 Task: For heading Arial with bold.  font size for heading22,  'Change the font style of data to'Arial Narrow.  and font size to 14,  Change the alignment of both headline & data to Align middle.  In the sheet  auditingSalesByCategory
Action: Mouse moved to (29, 97)
Screenshot: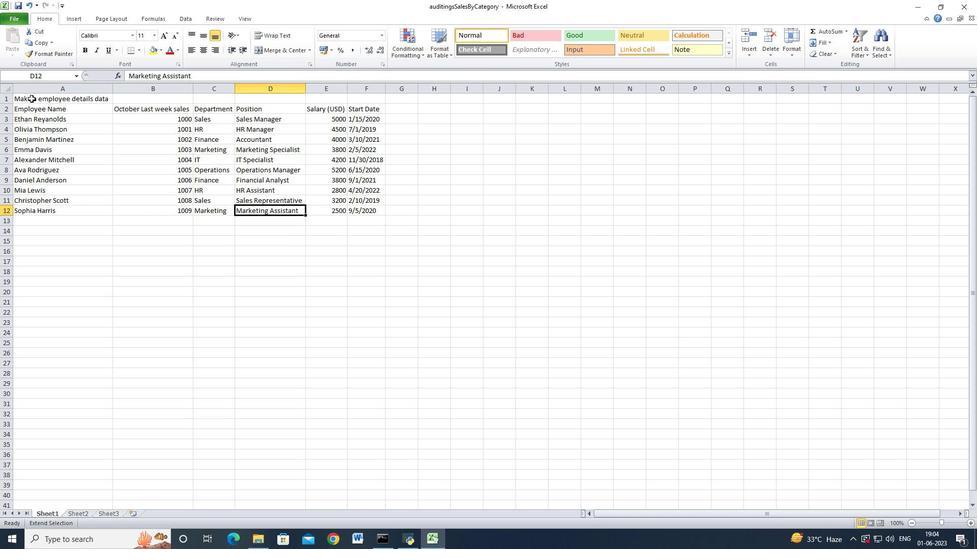 
Action: Mouse pressed left at (29, 97)
Screenshot: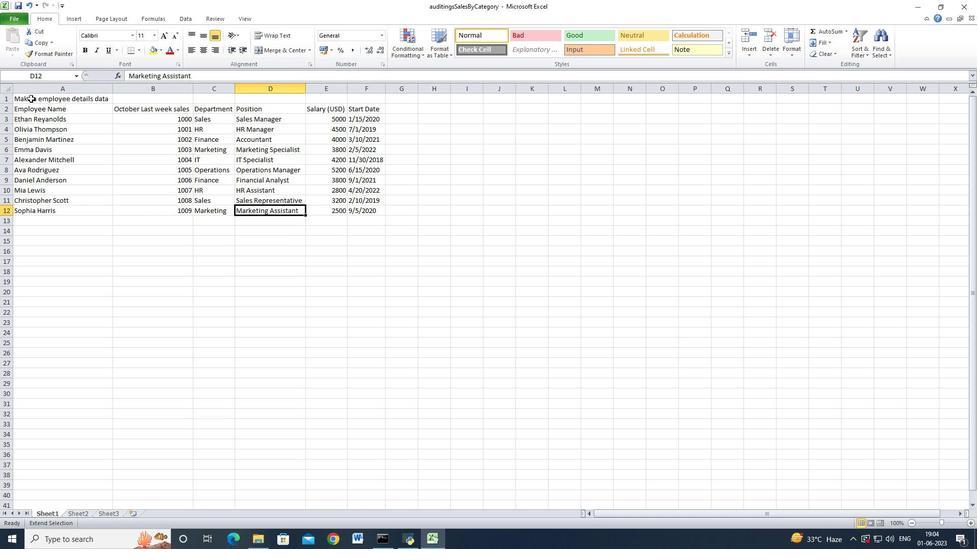 
Action: Mouse moved to (74, 96)
Screenshot: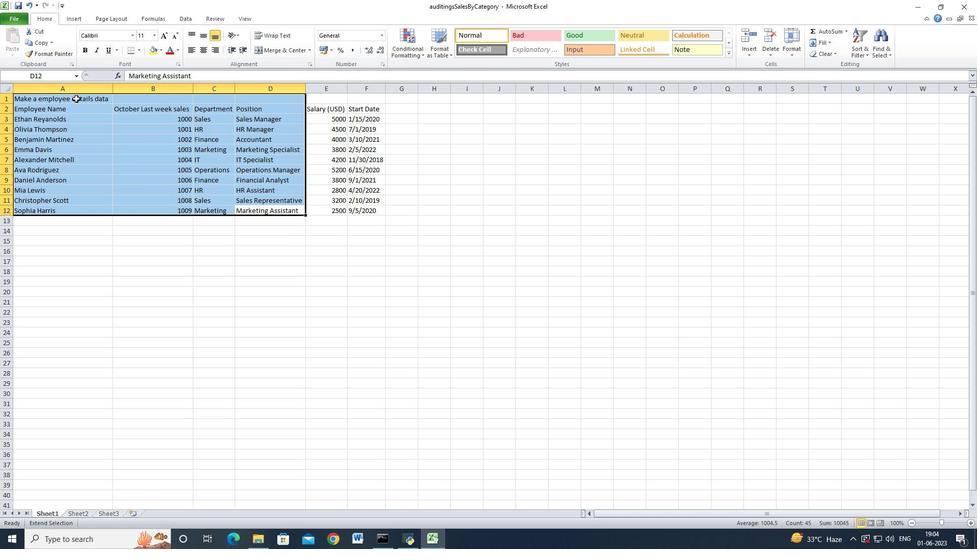 
Action: Mouse pressed left at (74, 96)
Screenshot: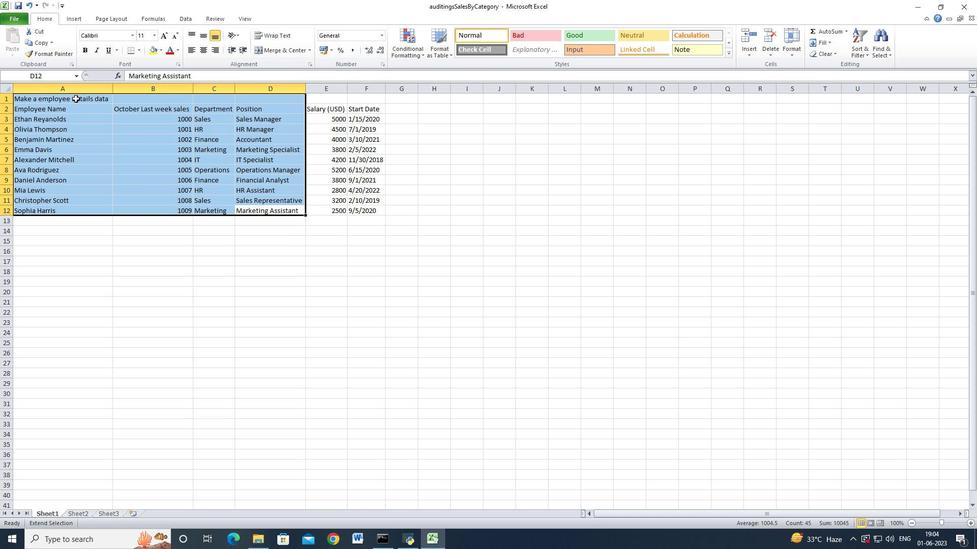 
Action: Mouse moved to (70, 107)
Screenshot: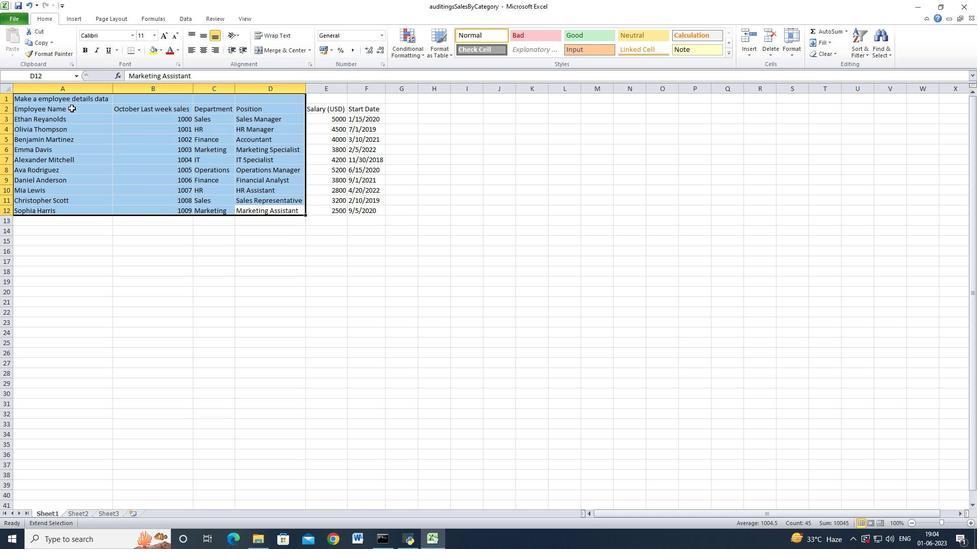 
Action: Mouse pressed left at (70, 107)
Screenshot: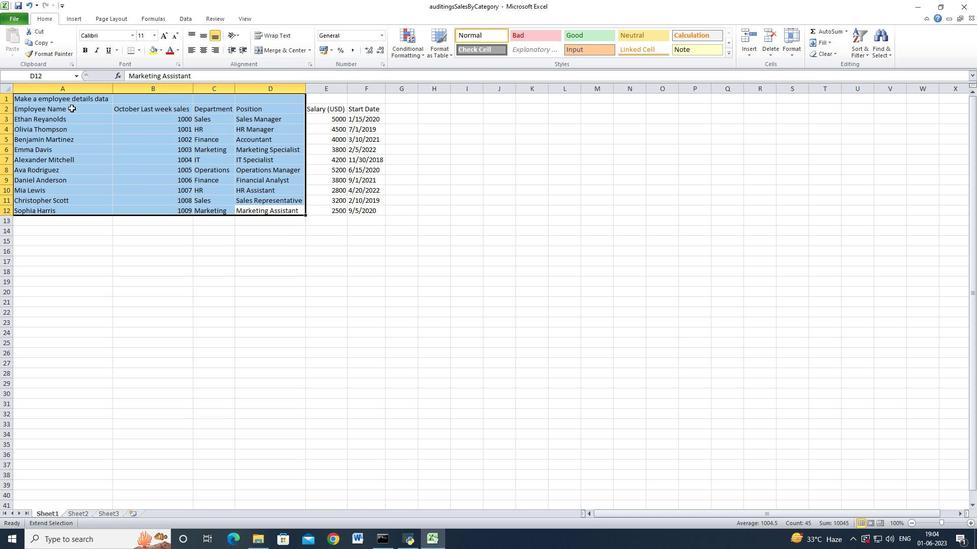 
Action: Mouse moved to (47, 96)
Screenshot: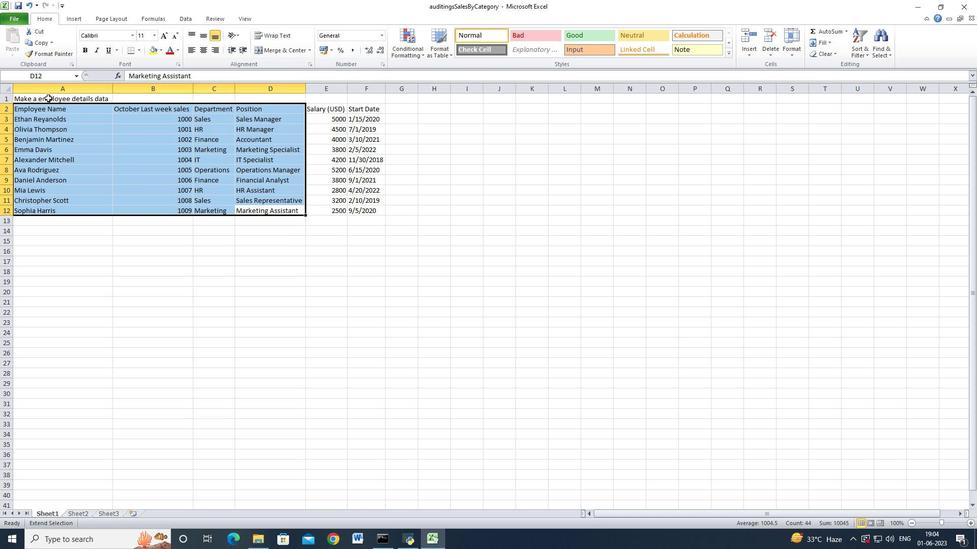 
Action: Mouse pressed left at (47, 96)
Screenshot: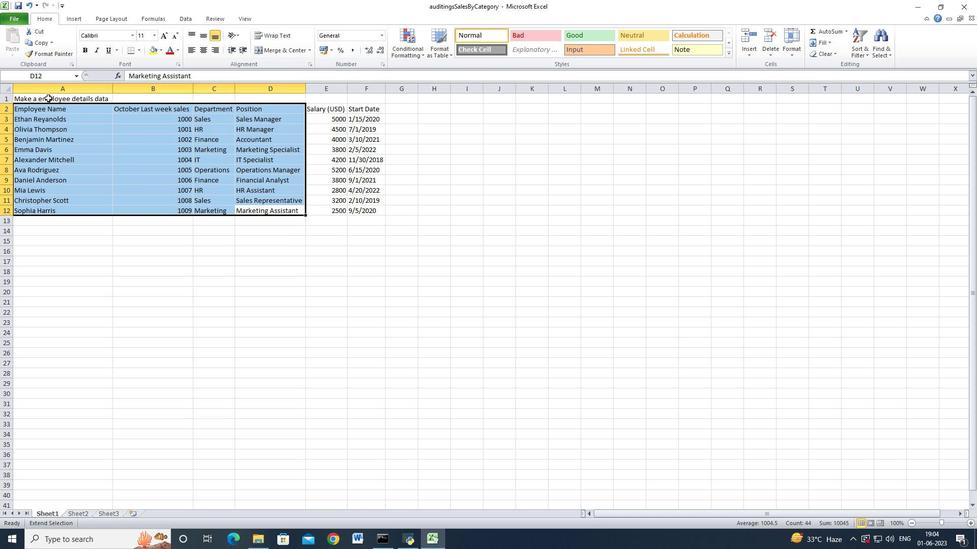 
Action: Mouse moved to (64, 123)
Screenshot: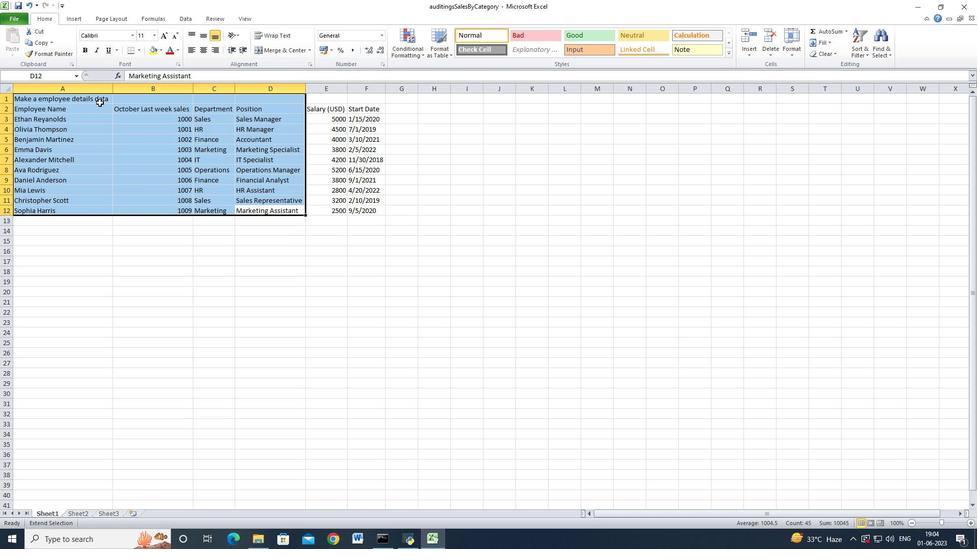 
Action: Mouse pressed left at (64, 123)
Screenshot: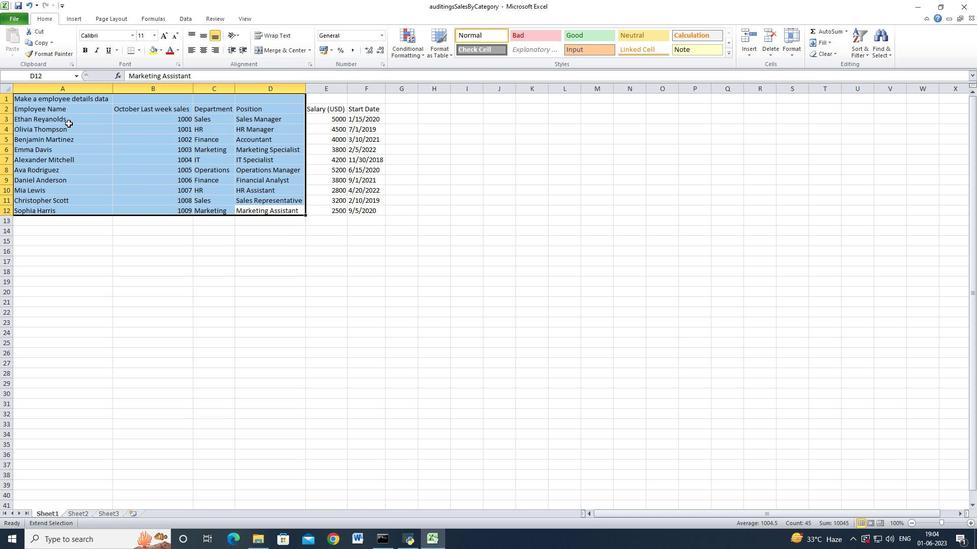
Action: Mouse moved to (53, 112)
Screenshot: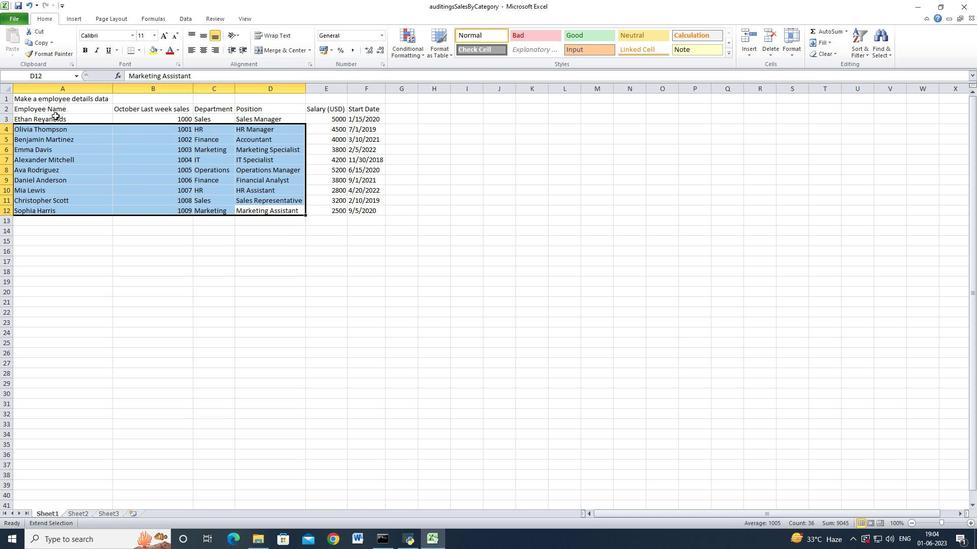 
Action: Key pressed <Key.esc>
Screenshot: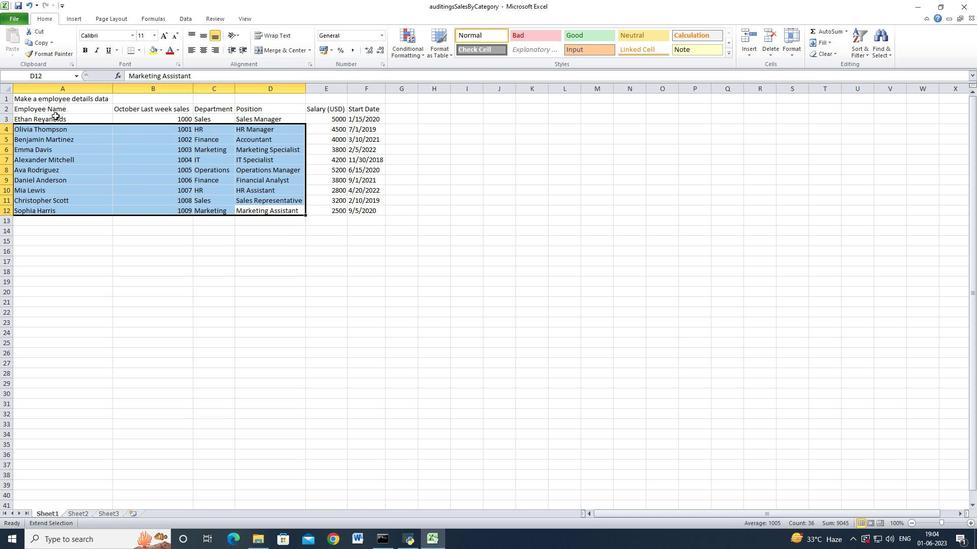 
Action: Mouse moved to (65, 106)
Screenshot: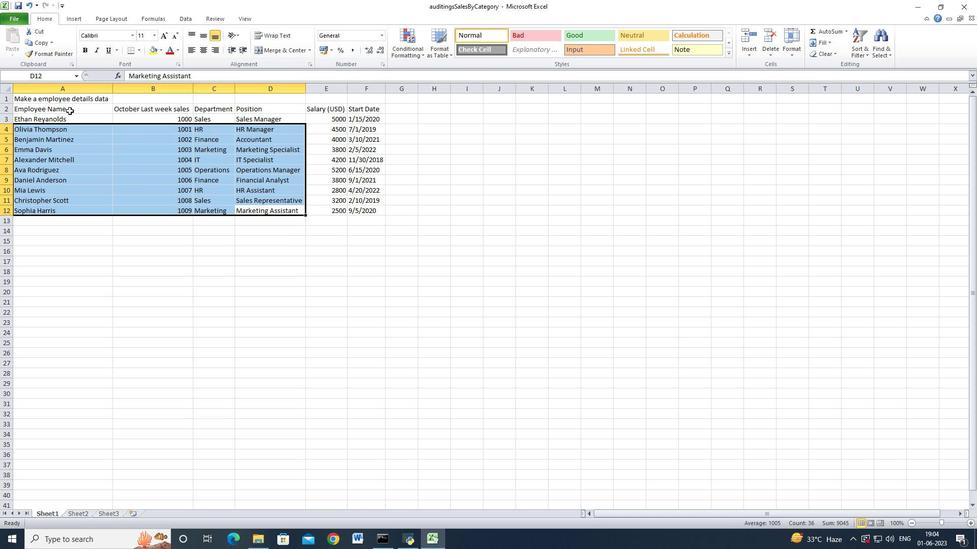 
Action: Mouse pressed left at (65, 106)
Screenshot: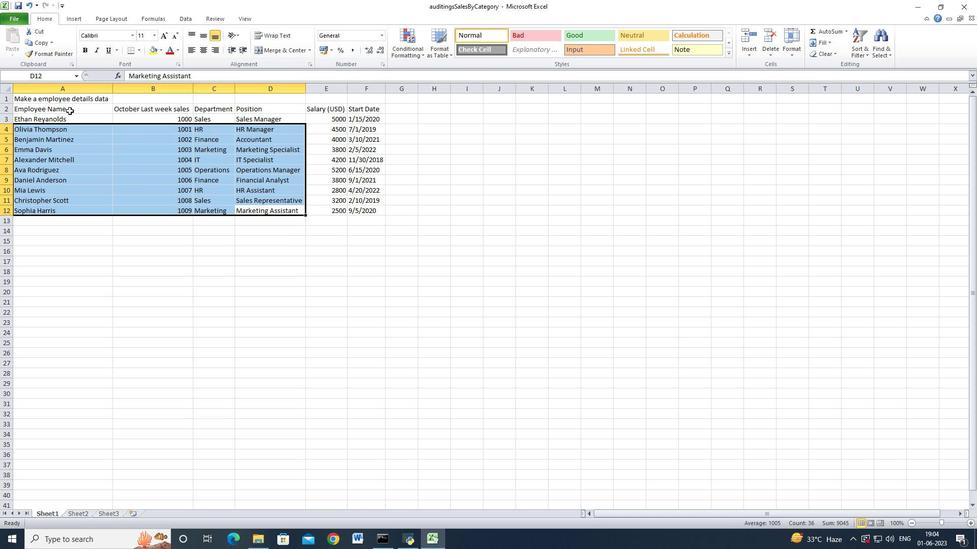 
Action: Mouse moved to (41, 97)
Screenshot: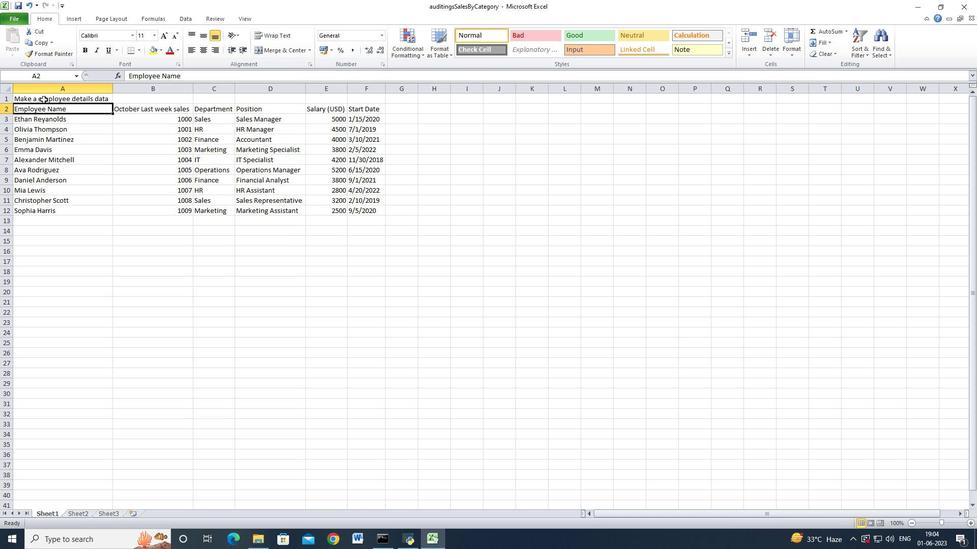 
Action: Mouse pressed left at (41, 97)
Screenshot: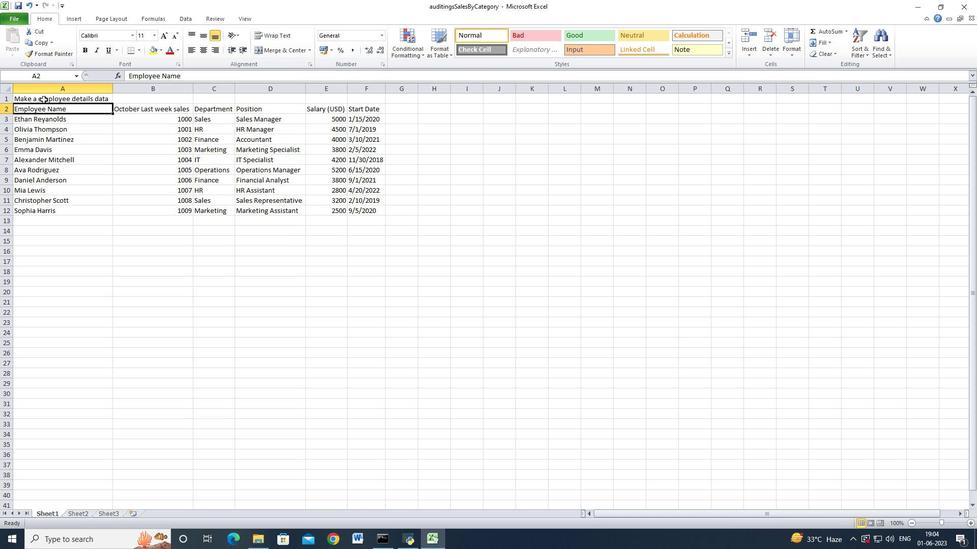 
Action: Mouse moved to (256, 48)
Screenshot: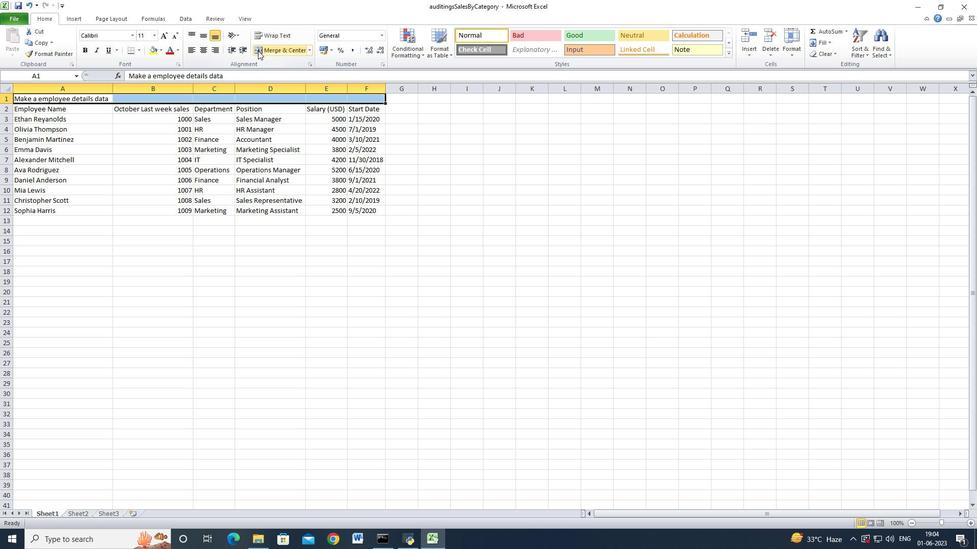 
Action: Mouse pressed left at (256, 48)
Screenshot: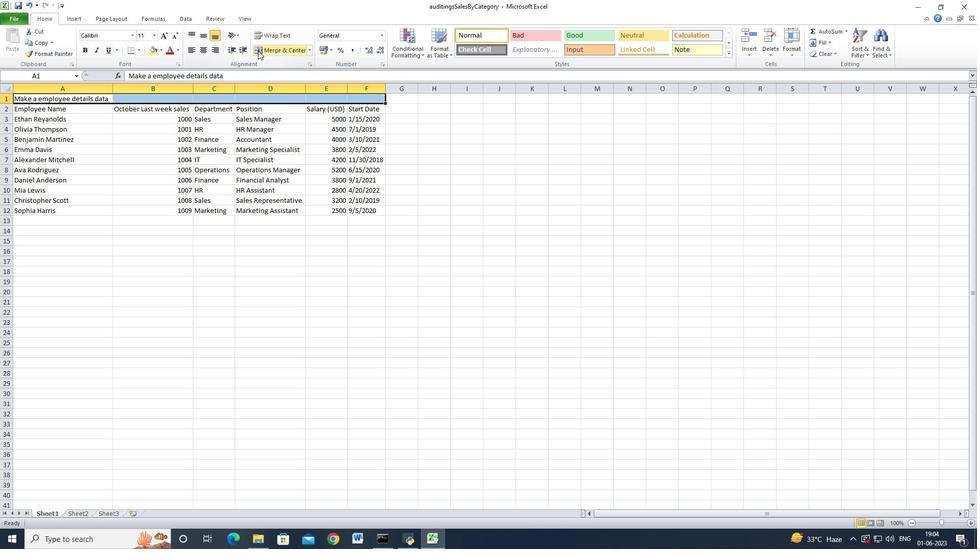 
Action: Mouse moved to (129, 35)
Screenshot: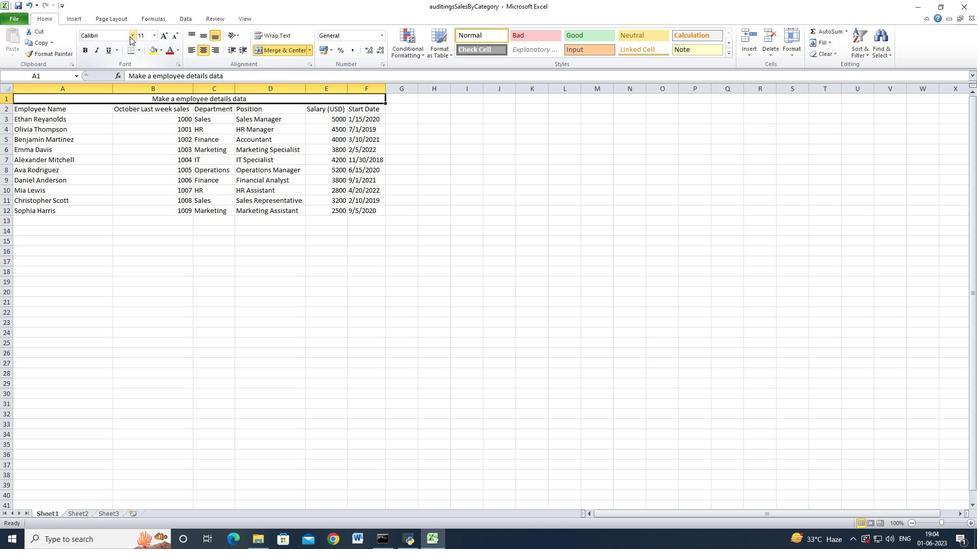 
Action: Mouse pressed left at (129, 35)
Screenshot: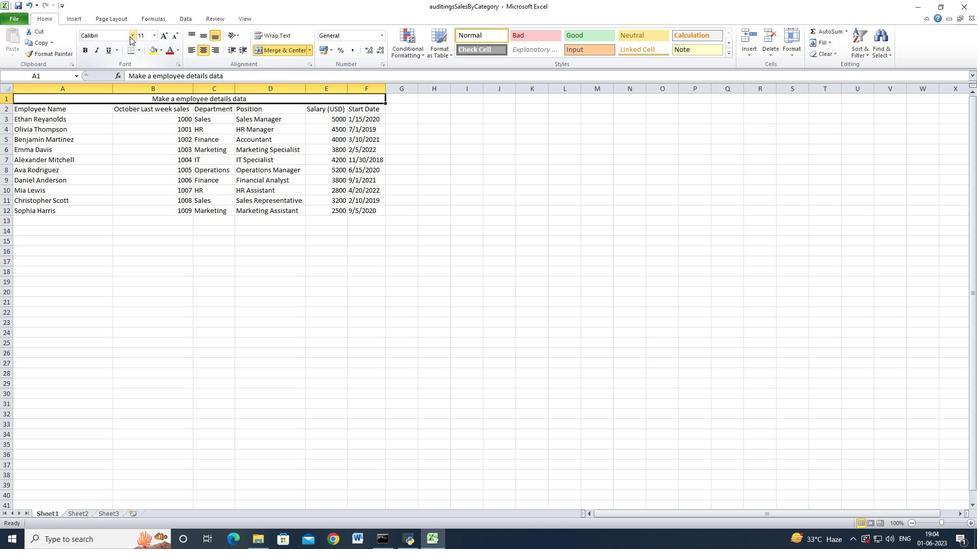 
Action: Mouse moved to (105, 116)
Screenshot: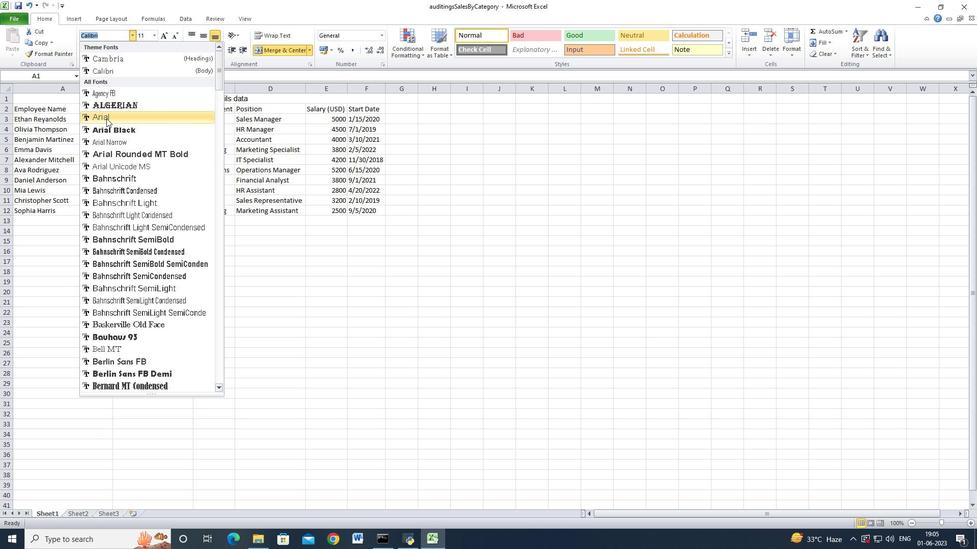 
Action: Mouse pressed left at (105, 116)
Screenshot: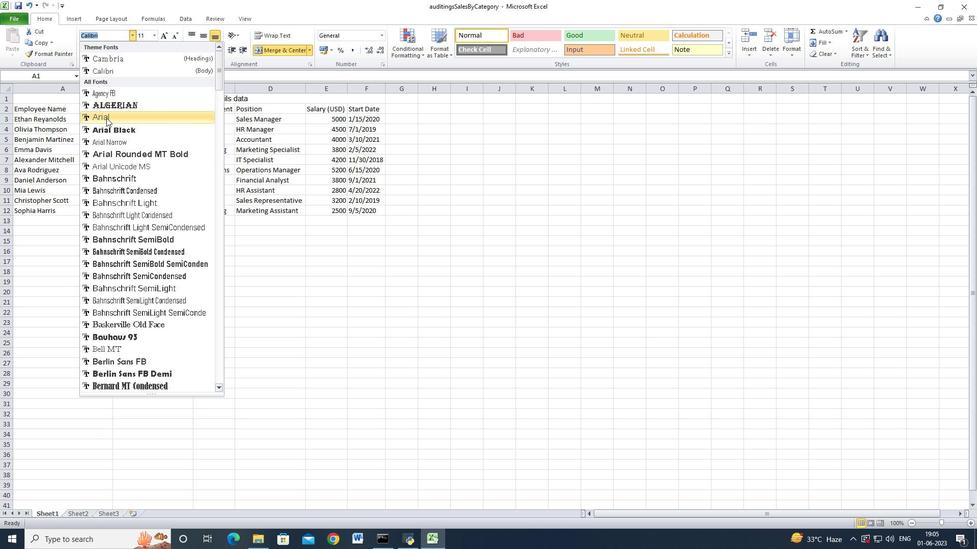 
Action: Mouse moved to (84, 45)
Screenshot: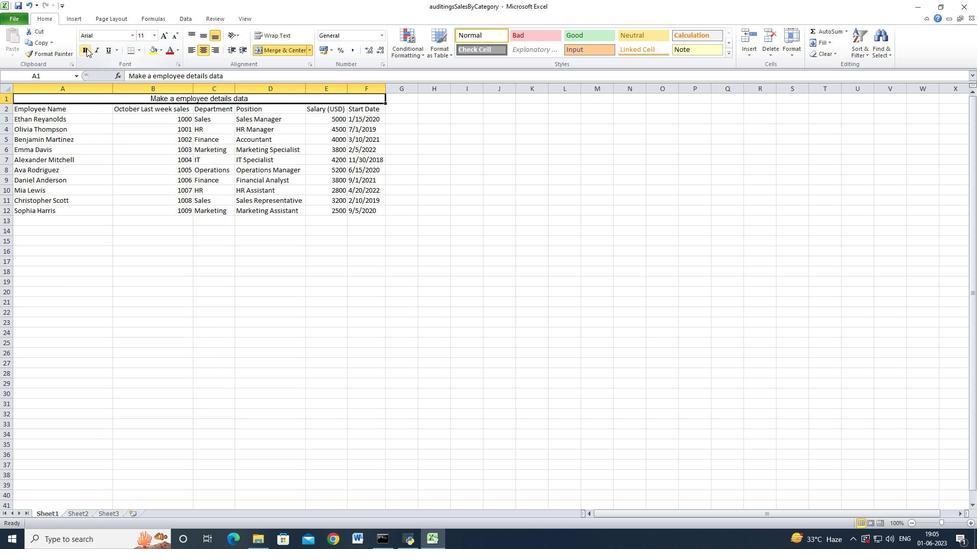 
Action: Mouse pressed left at (84, 45)
Screenshot: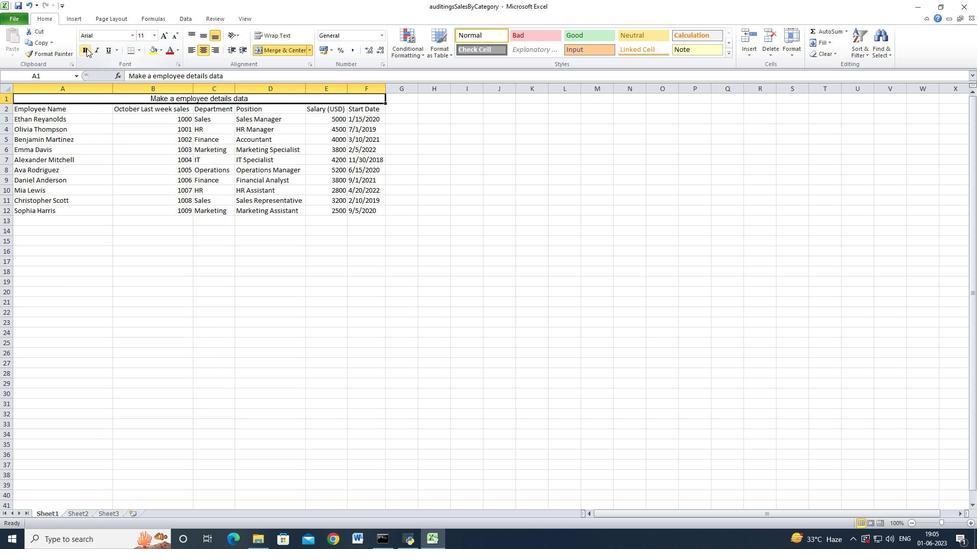 
Action: Mouse moved to (154, 33)
Screenshot: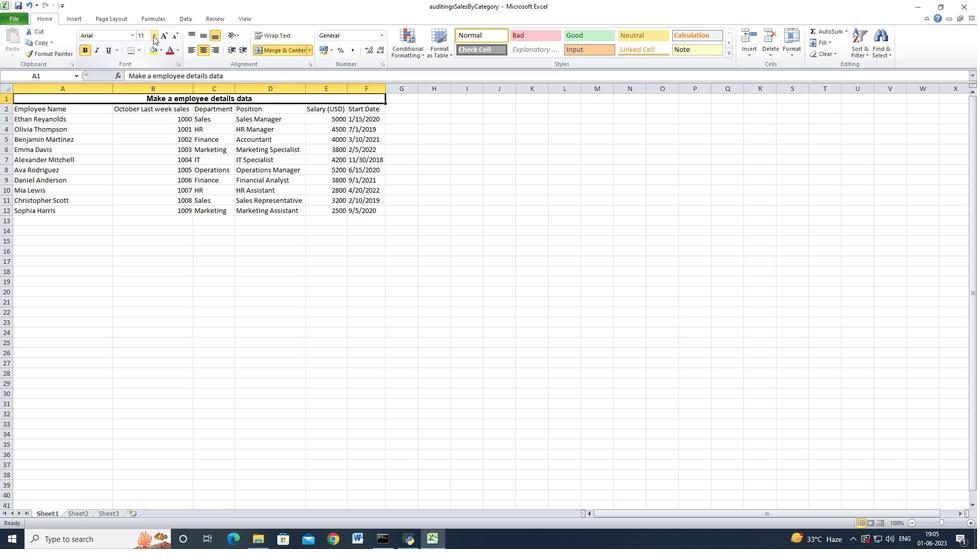 
Action: Mouse pressed left at (154, 33)
Screenshot: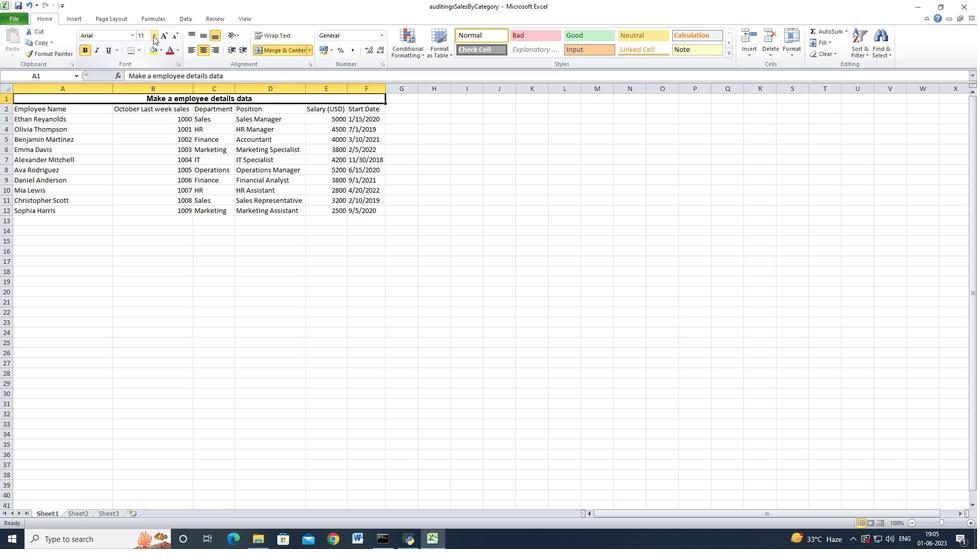 
Action: Mouse moved to (140, 121)
Screenshot: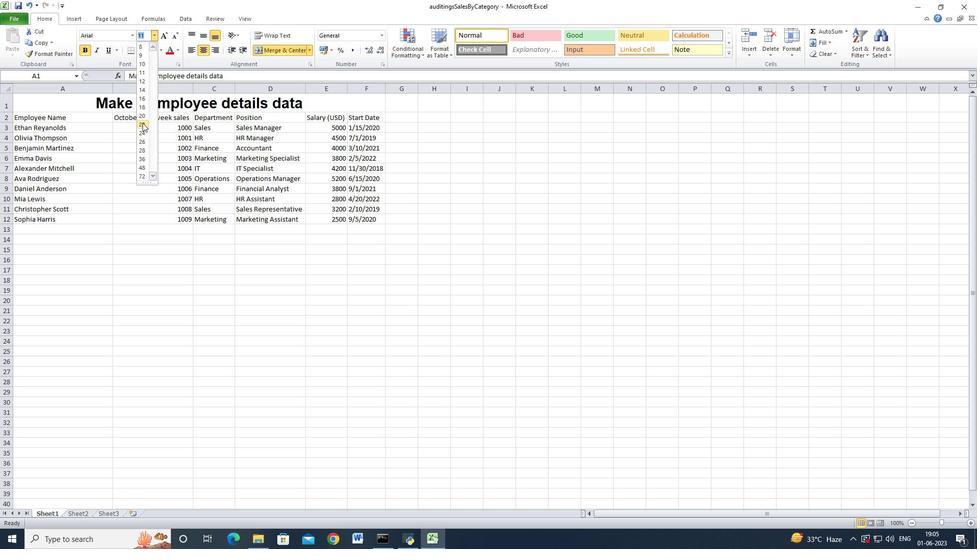 
Action: Mouse pressed left at (140, 121)
Screenshot: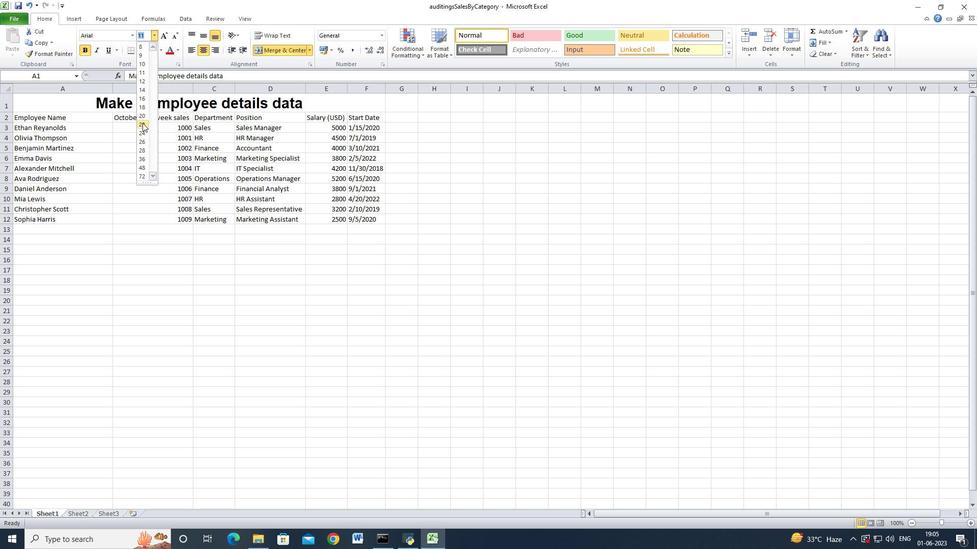 
Action: Mouse moved to (71, 118)
Screenshot: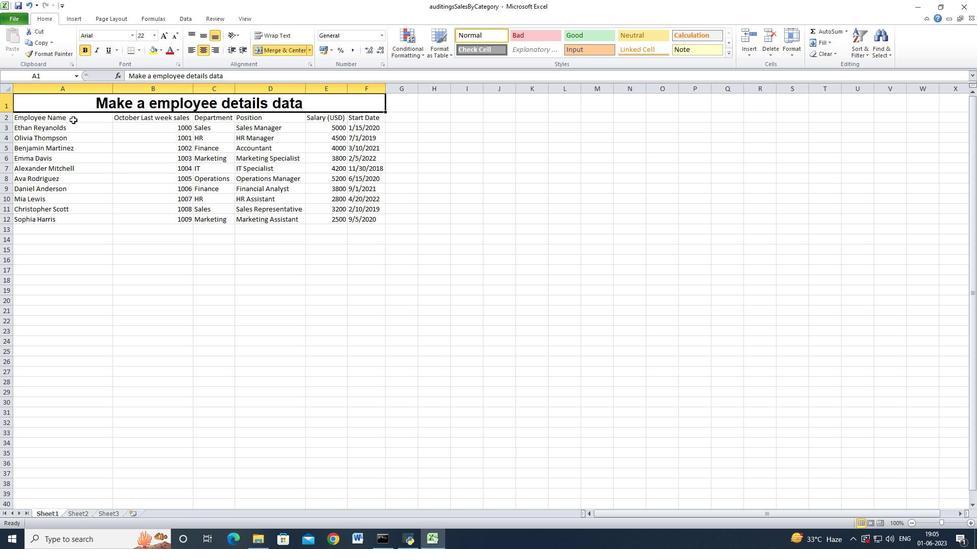 
Action: Mouse pressed left at (71, 118)
Screenshot: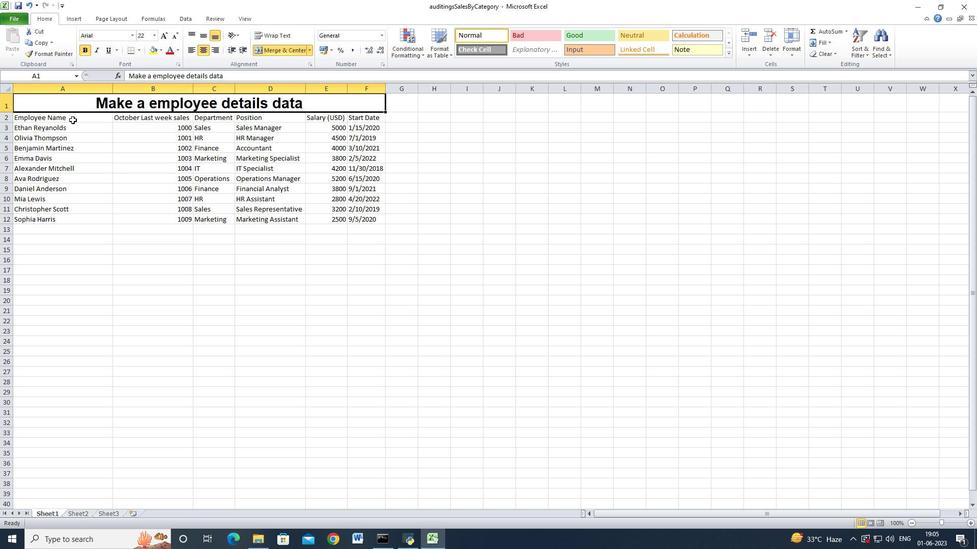 
Action: Mouse moved to (131, 33)
Screenshot: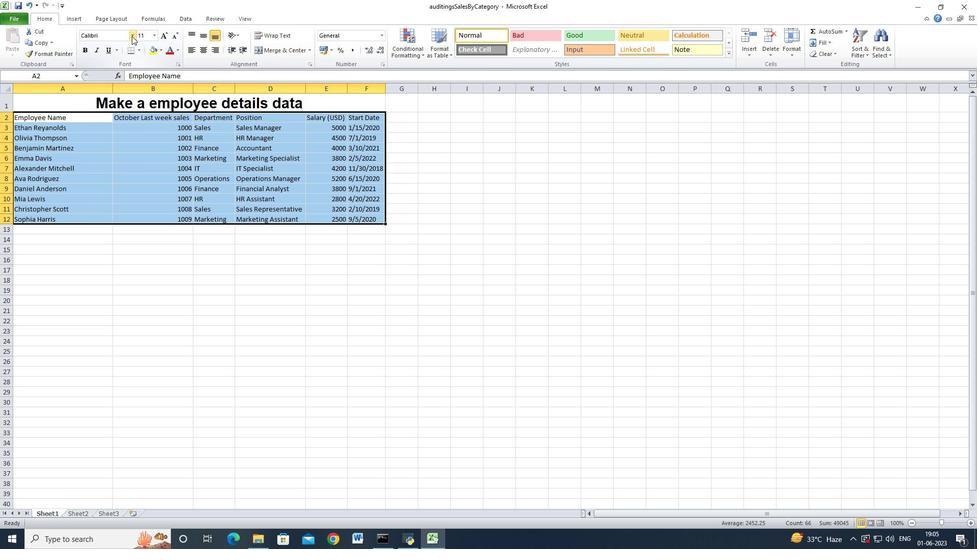 
Action: Mouse pressed left at (131, 33)
Screenshot: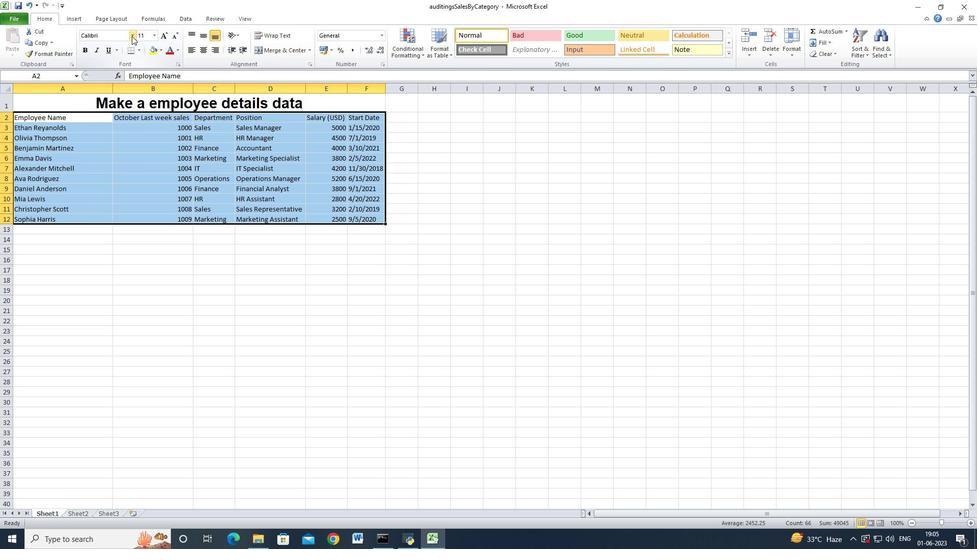 
Action: Mouse moved to (121, 140)
Screenshot: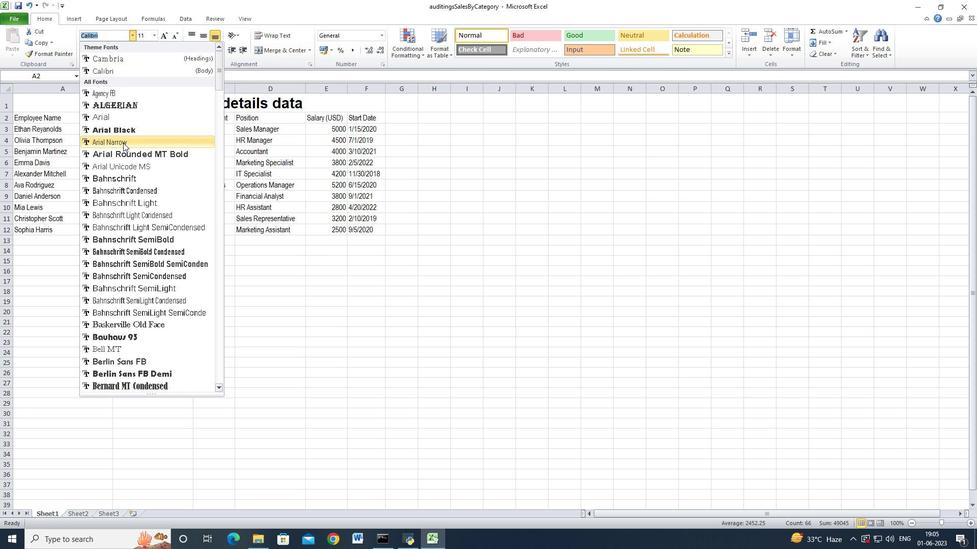 
Action: Mouse pressed left at (121, 140)
Screenshot: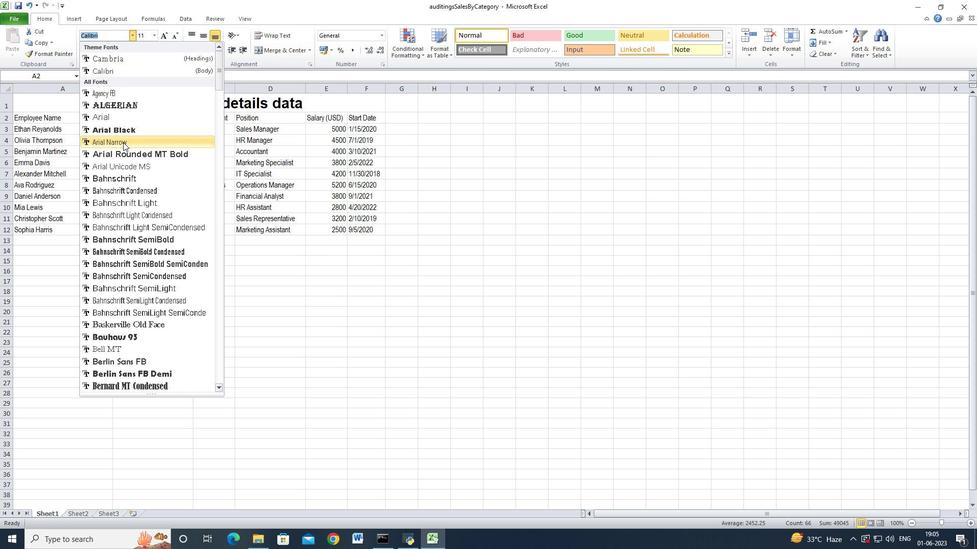 
Action: Mouse moved to (154, 33)
Screenshot: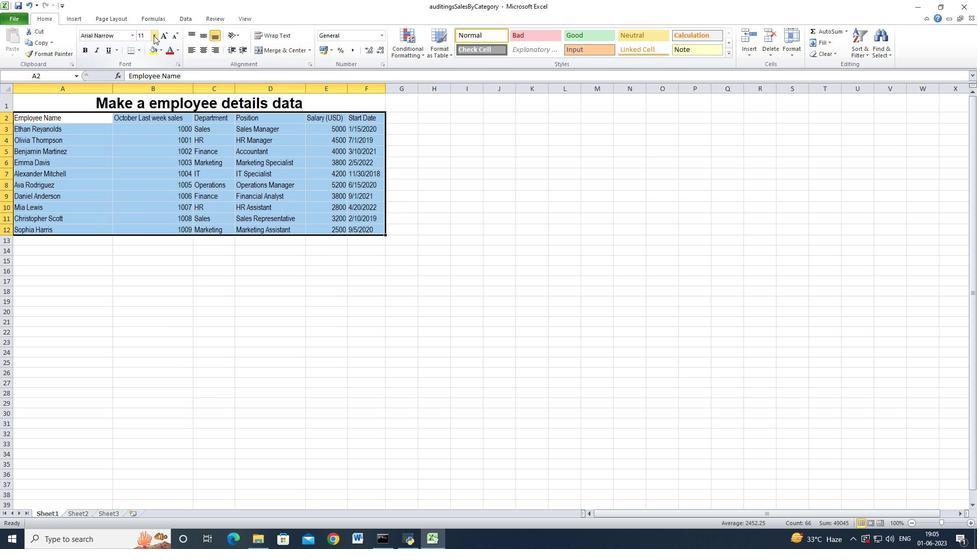 
Action: Mouse pressed left at (154, 33)
Screenshot: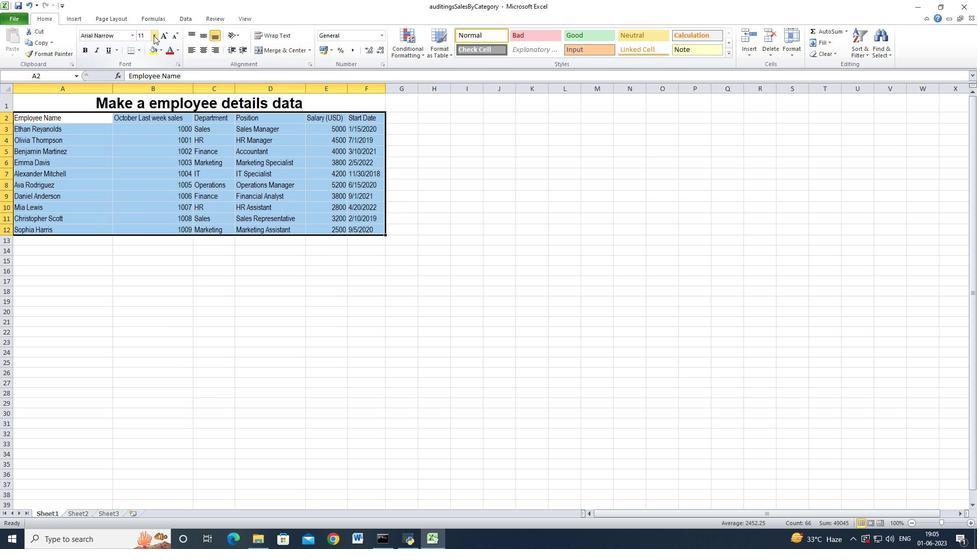 
Action: Mouse moved to (139, 88)
Screenshot: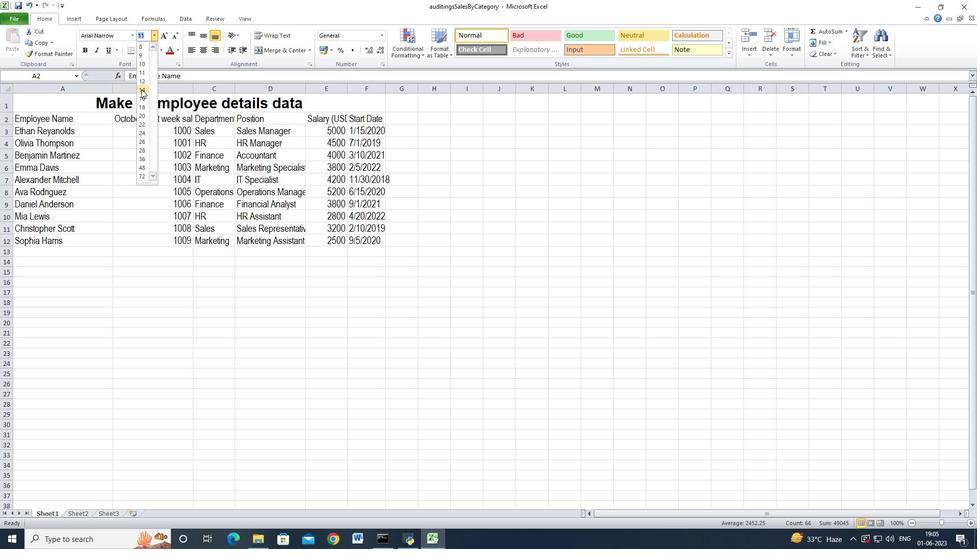 
Action: Mouse pressed left at (139, 88)
Screenshot: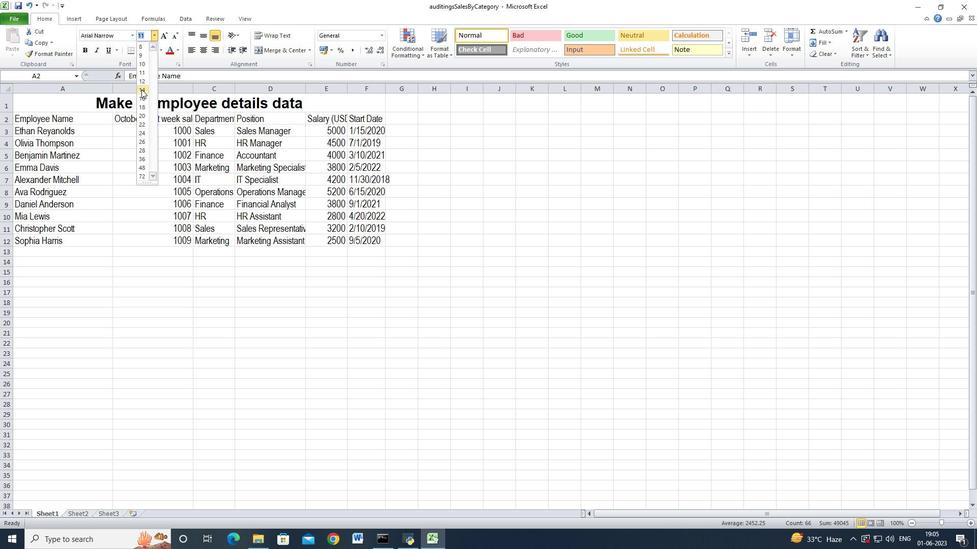 
Action: Mouse moved to (151, 176)
Screenshot: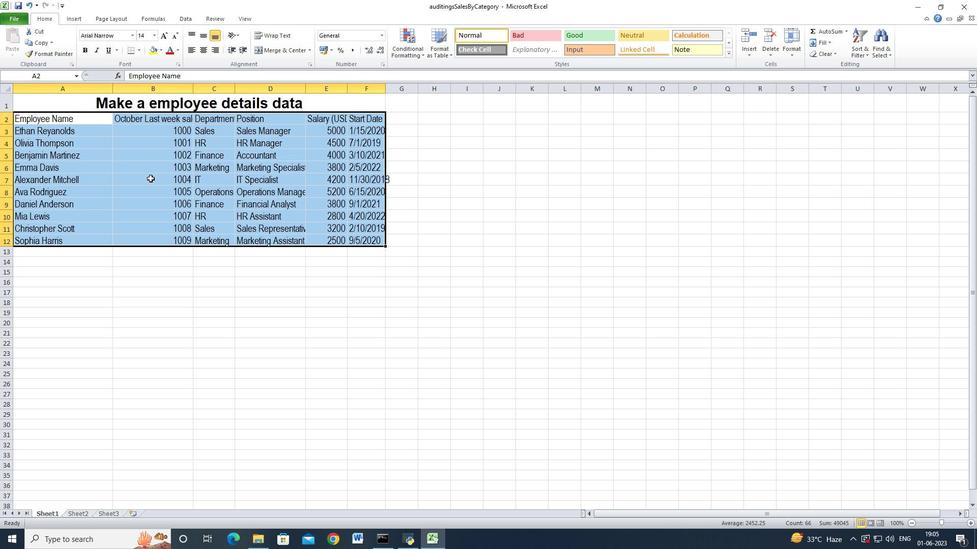 
Action: Mouse pressed left at (151, 176)
Screenshot: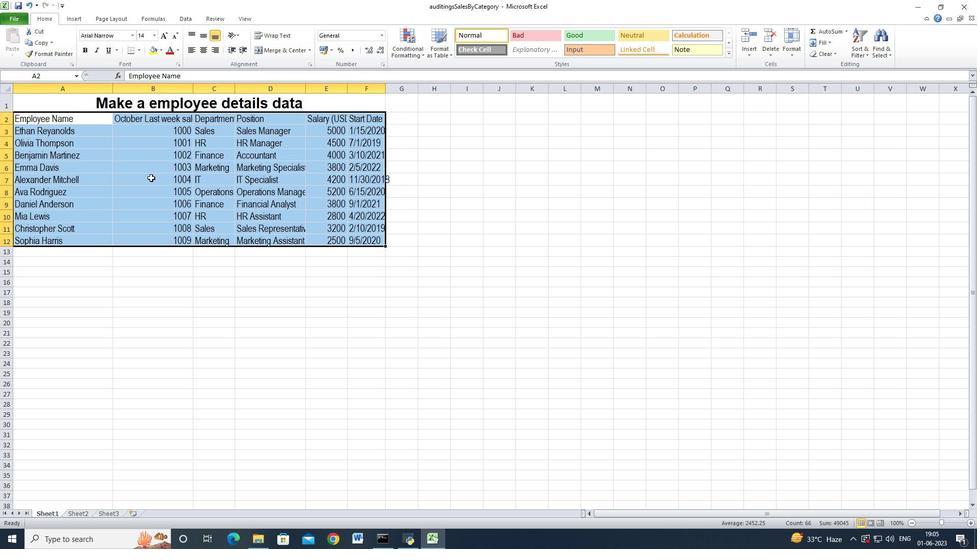 
Action: Mouse moved to (58, 102)
Screenshot: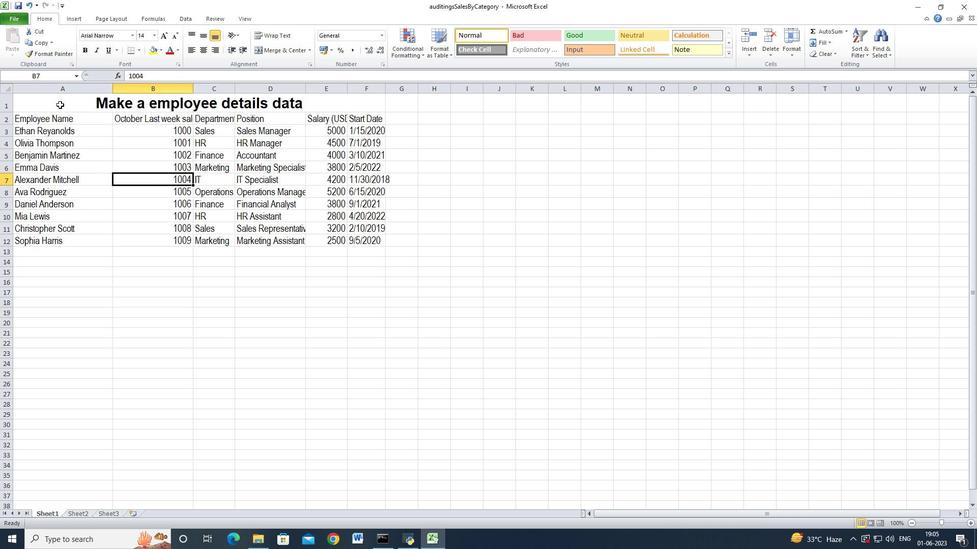 
Action: Mouse pressed left at (58, 102)
Screenshot: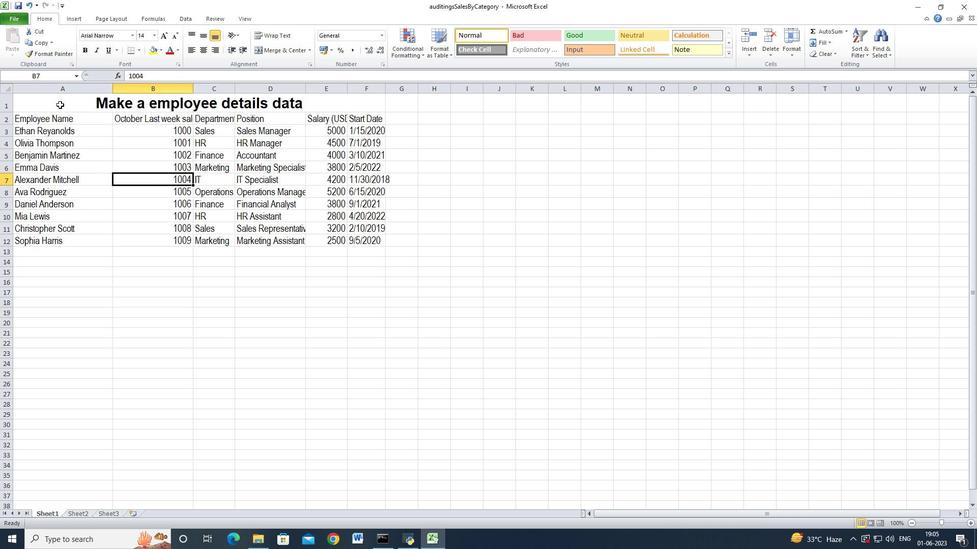 
Action: Mouse moved to (199, 32)
Screenshot: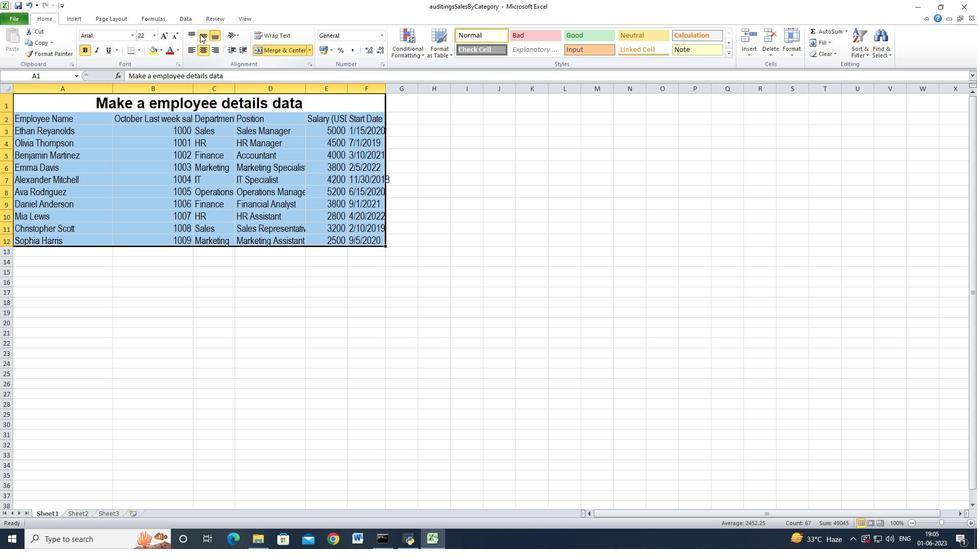 
Action: Mouse pressed left at (199, 32)
Screenshot: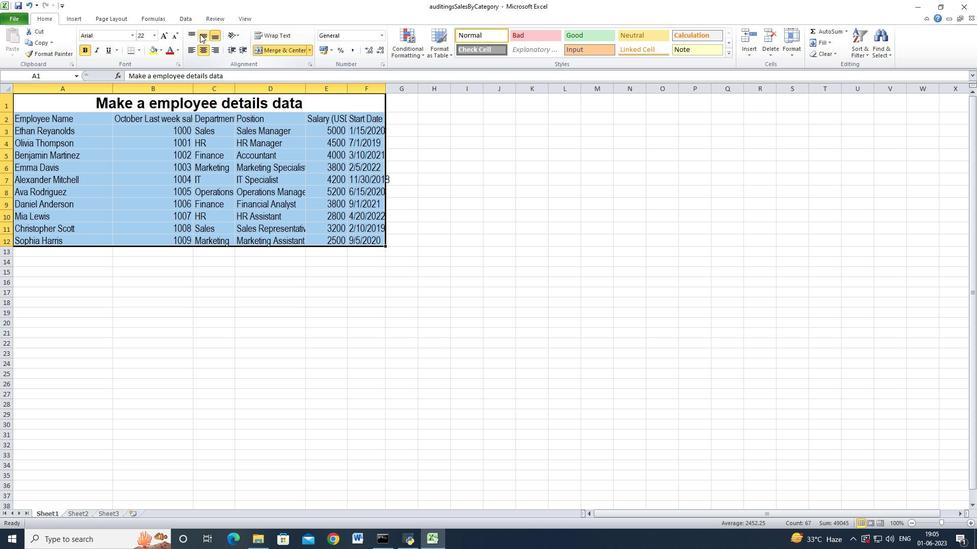 
Action: Mouse moved to (207, 174)
Screenshot: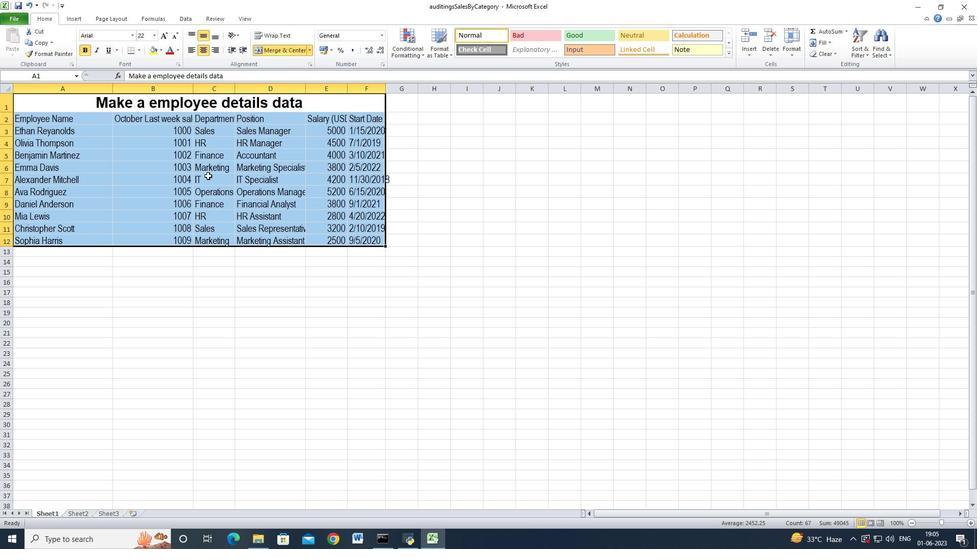 
Action: Mouse pressed left at (207, 174)
Screenshot: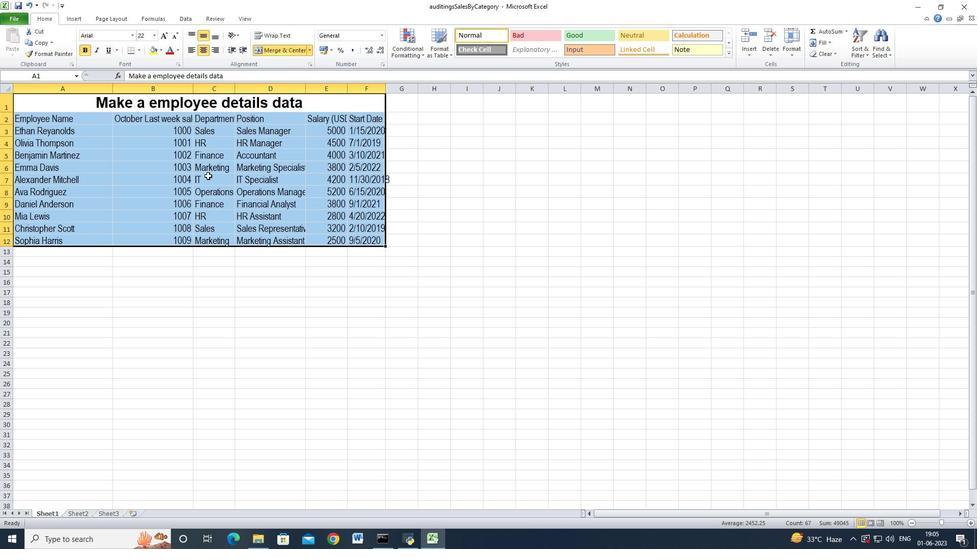 
Action: Mouse moved to (207, 174)
Screenshot: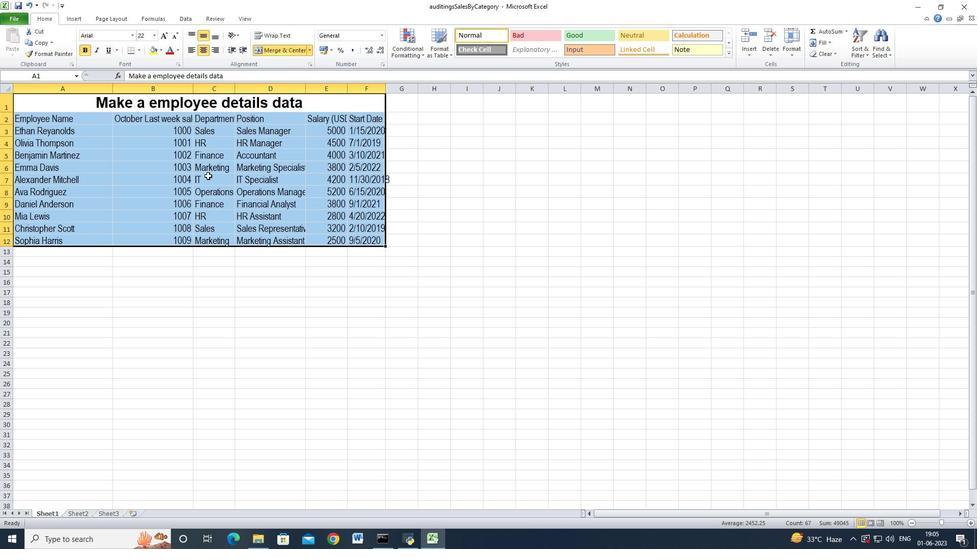 
